 Task: Search the web image from the format image "White house".
Action: Mouse moved to (158, 62)
Screenshot: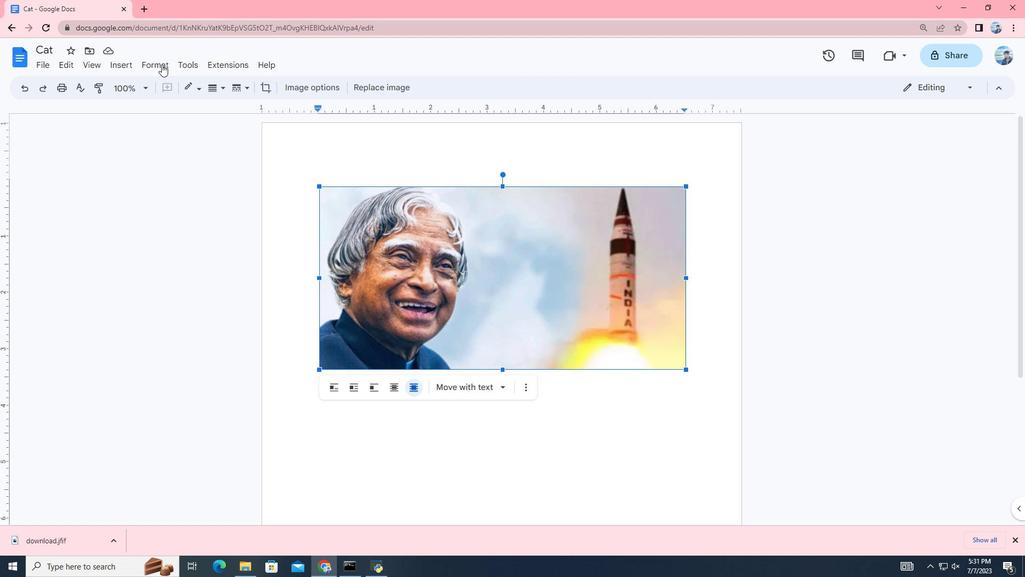 
Action: Mouse pressed left at (158, 62)
Screenshot: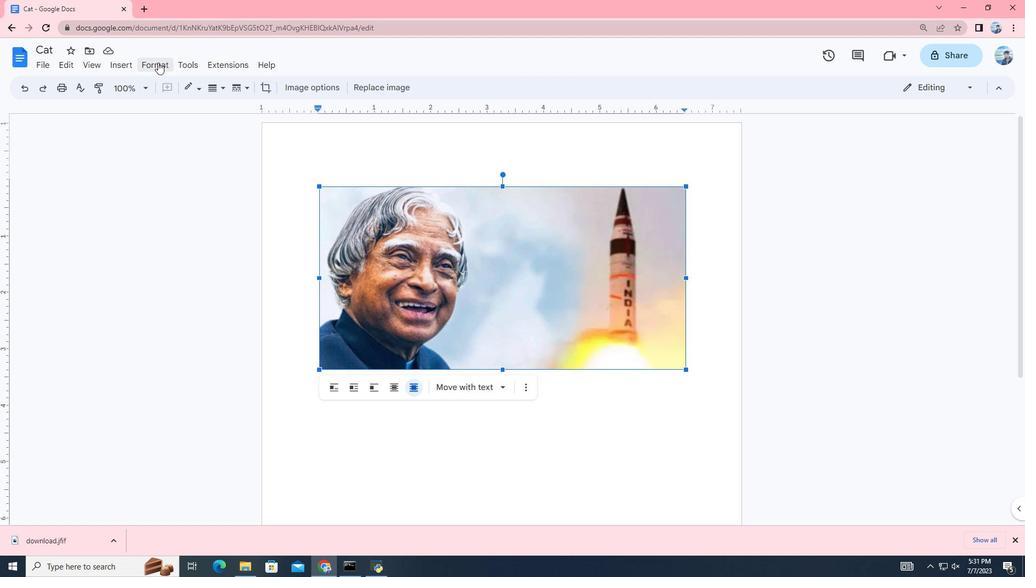 
Action: Mouse moved to (403, 309)
Screenshot: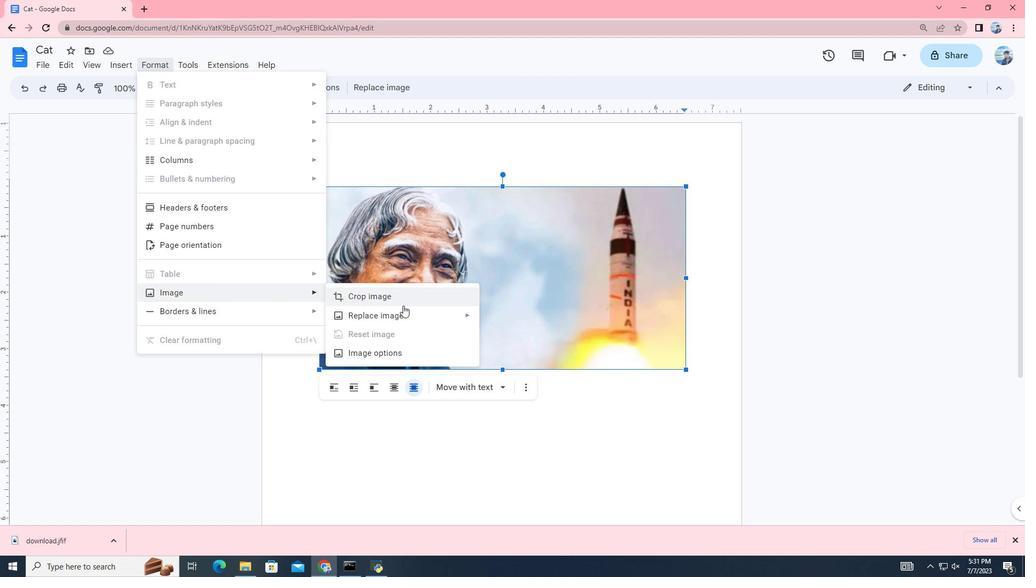 
Action: Mouse pressed left at (403, 309)
Screenshot: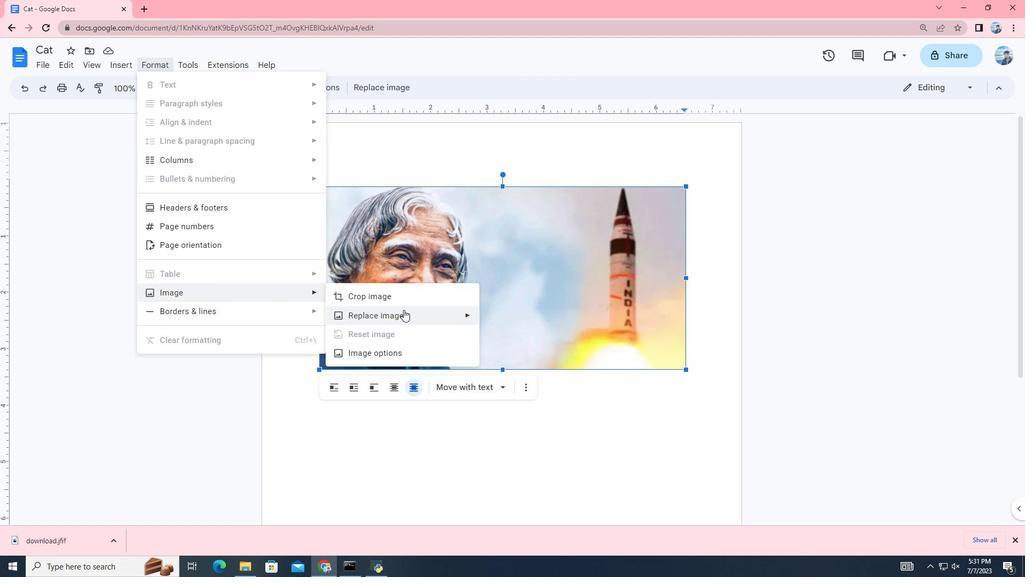 
Action: Mouse moved to (522, 333)
Screenshot: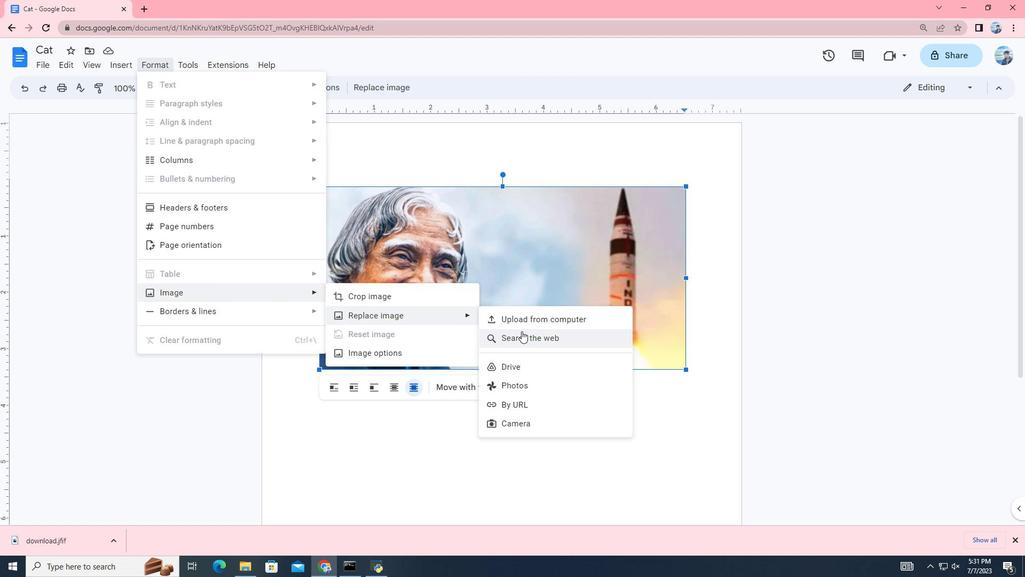 
Action: Mouse pressed left at (522, 333)
Screenshot: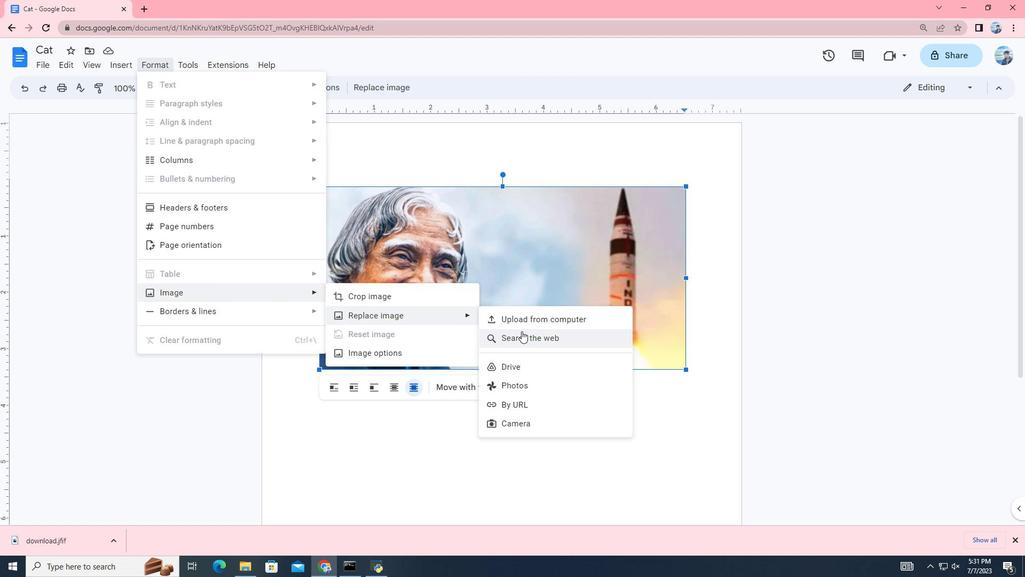 
Action: Mouse moved to (921, 101)
Screenshot: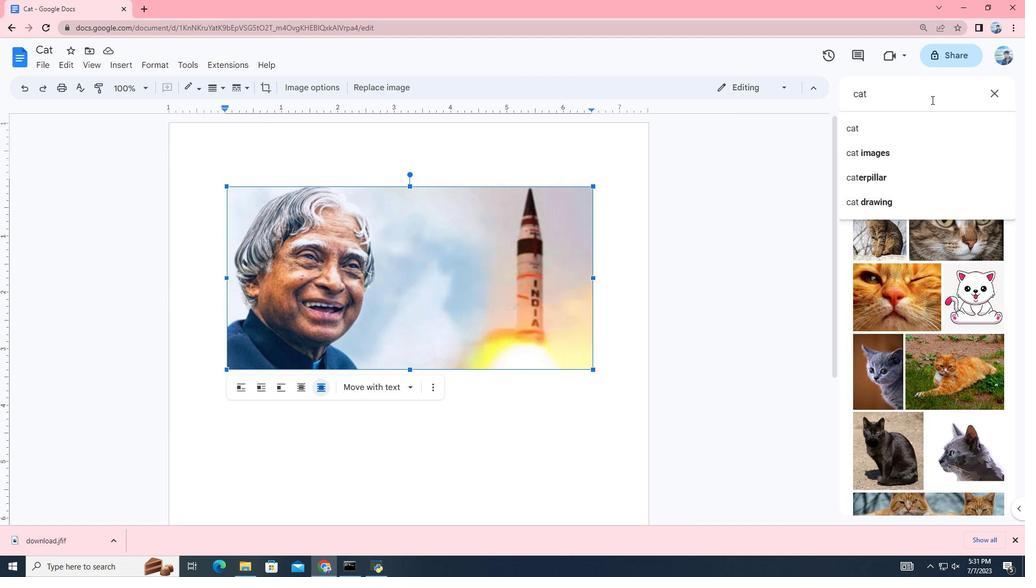 
Action: Key pressed <Key.backspace><Key.backspace><Key.backspace><Key.backspace><Key.backspace><Key.backspace><Key.backspace><Key.backspace><Key.backspace><Key.backspace>
Screenshot: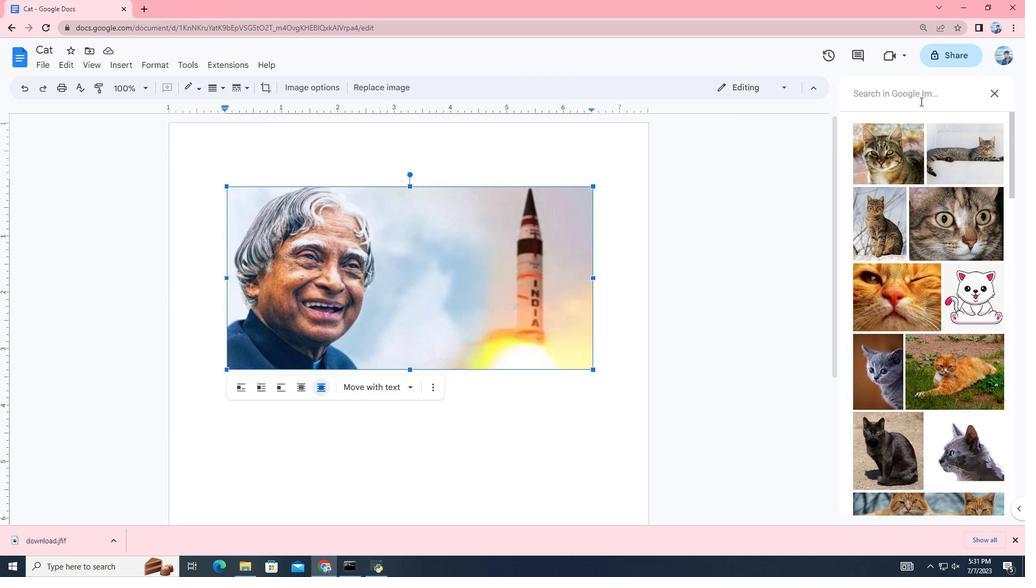 
Action: Mouse moved to (921, 102)
Screenshot: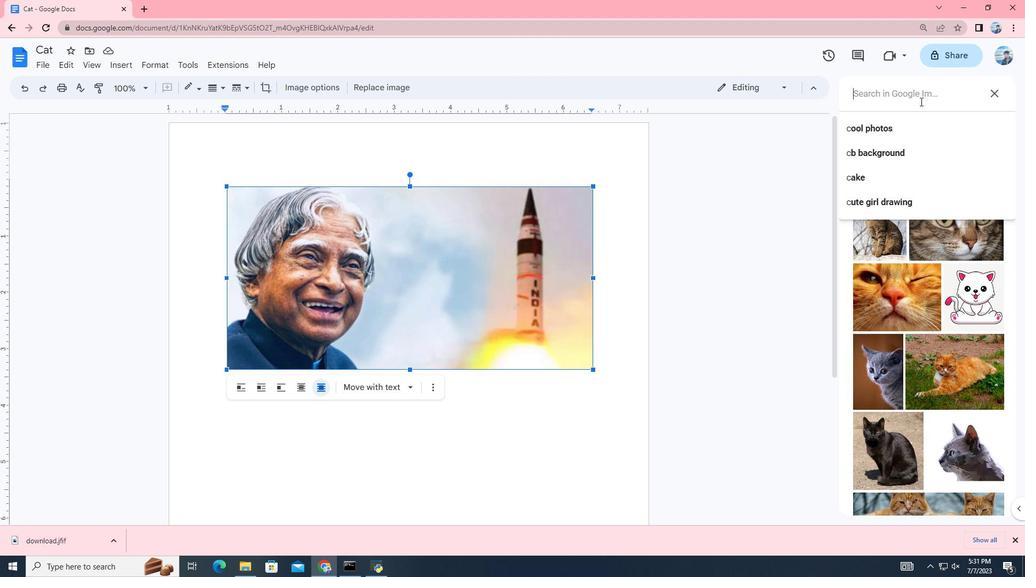 
Action: Key pressed <Key.shift>White<Key.space>house<Key.enter>
Screenshot: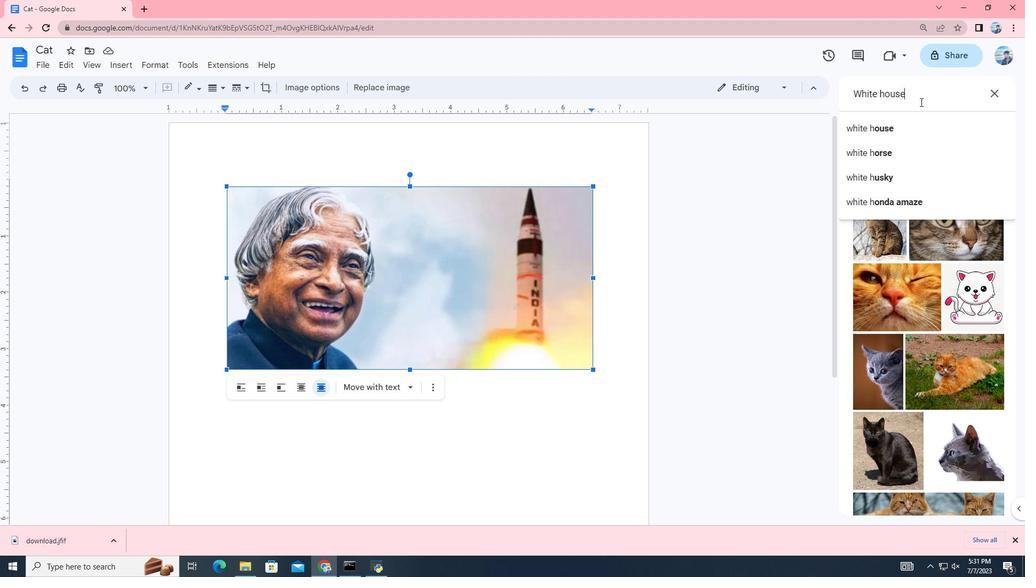 
Action: Mouse moved to (944, 171)
Screenshot: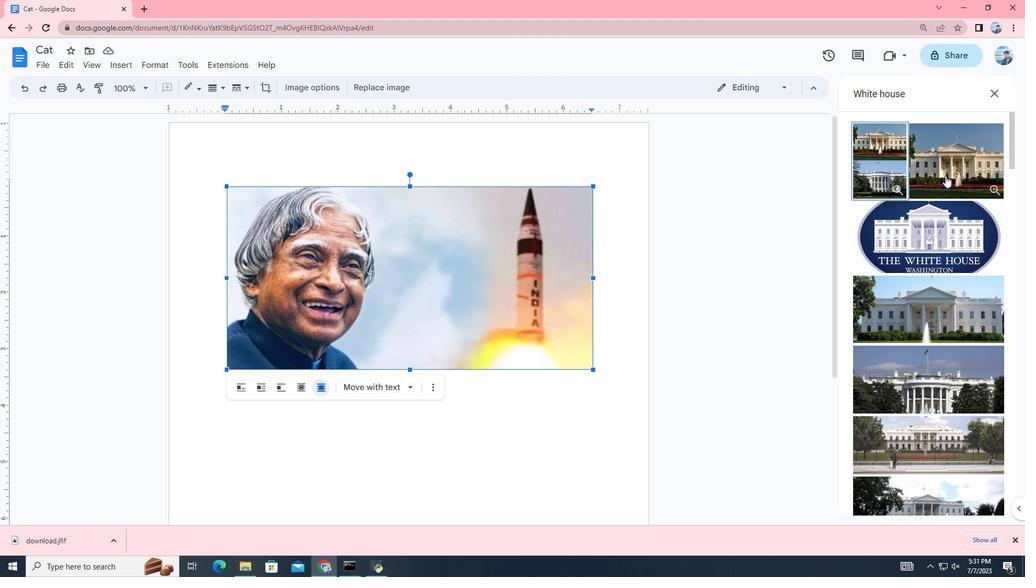 
Action: Mouse pressed left at (944, 171)
Screenshot: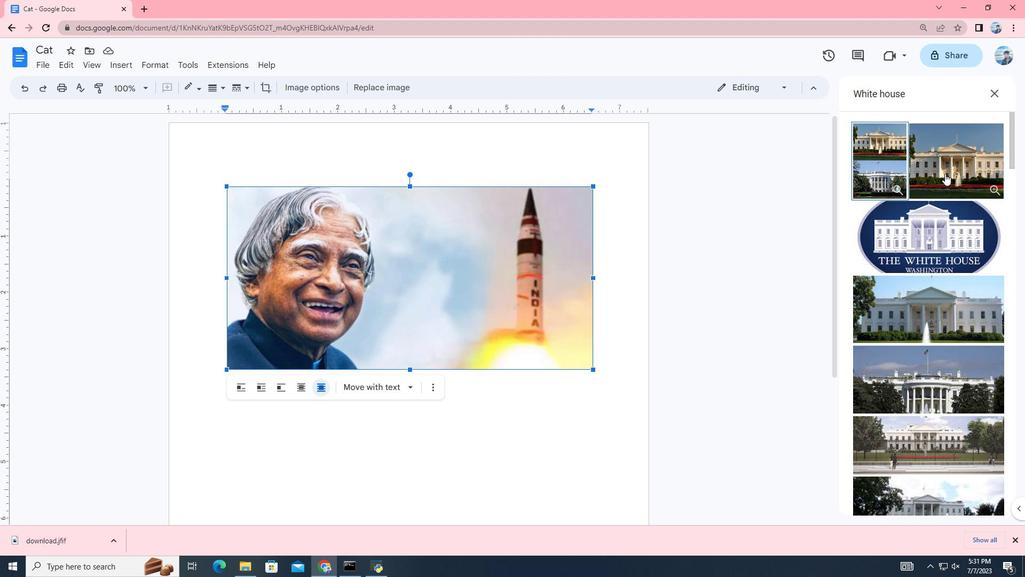 
Action: Mouse moved to (969, 500)
Screenshot: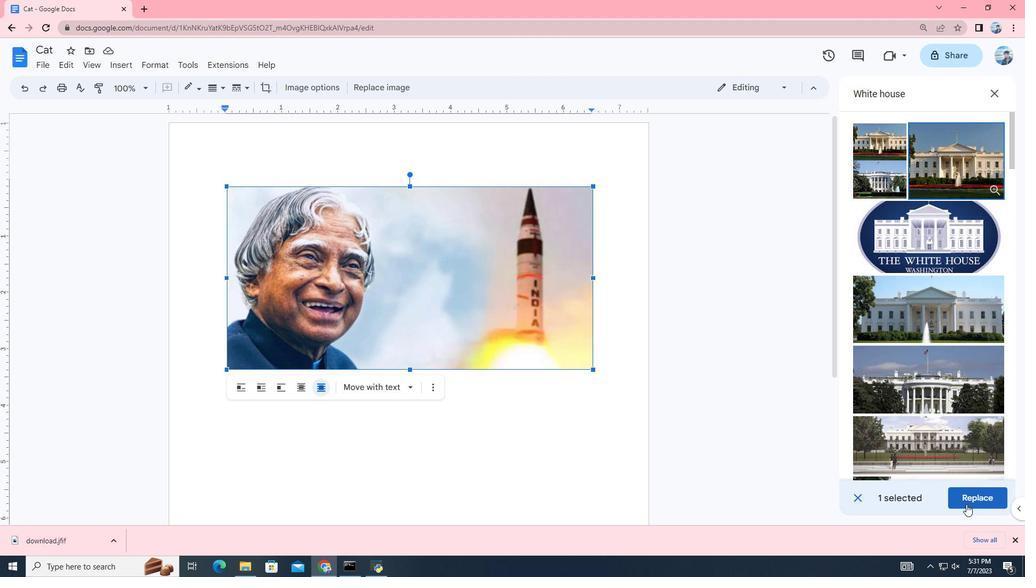 
Action: Mouse pressed left at (969, 500)
Screenshot: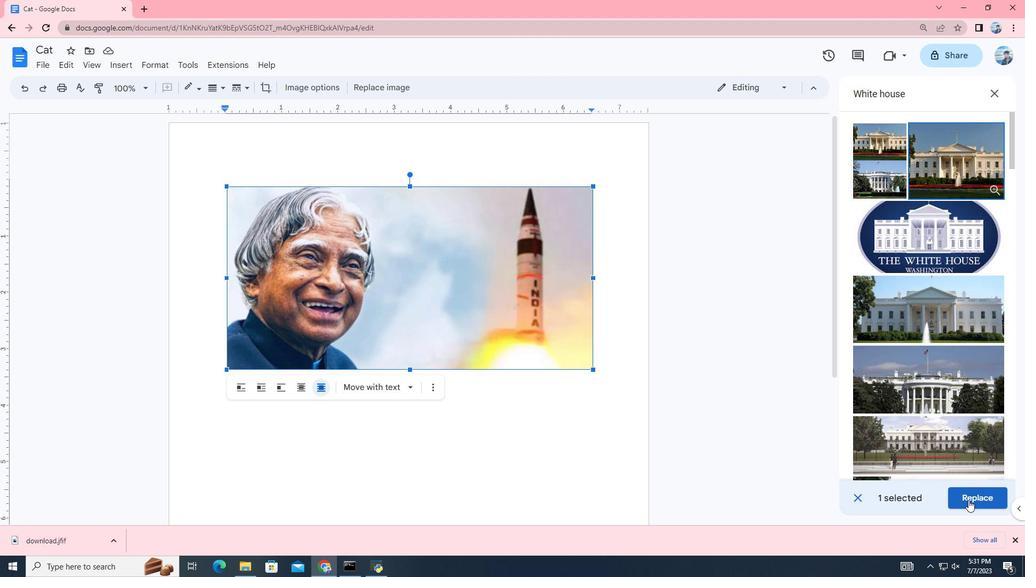 
Action: Mouse moved to (603, 432)
Screenshot: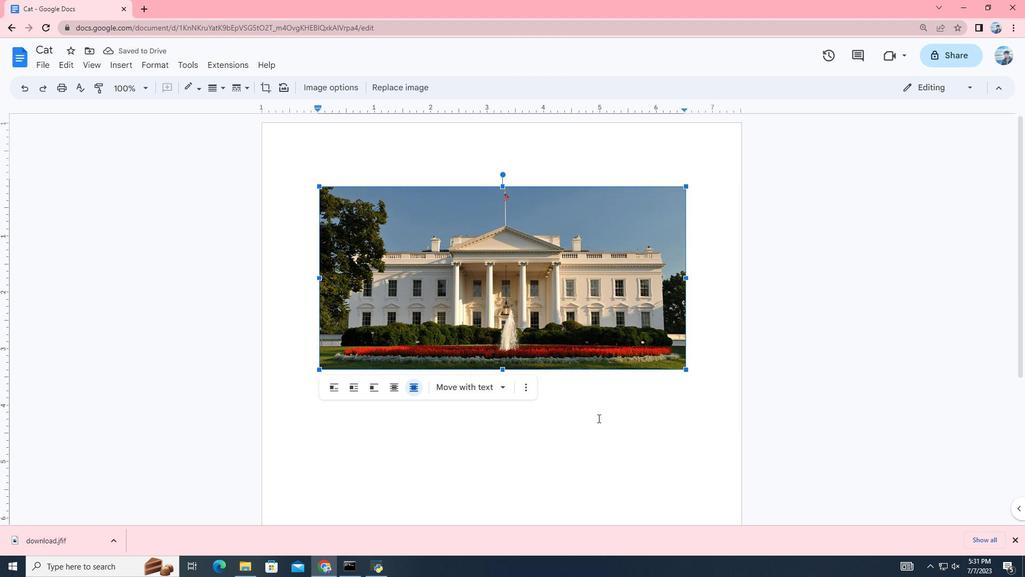 
Action: Mouse pressed left at (603, 432)
Screenshot: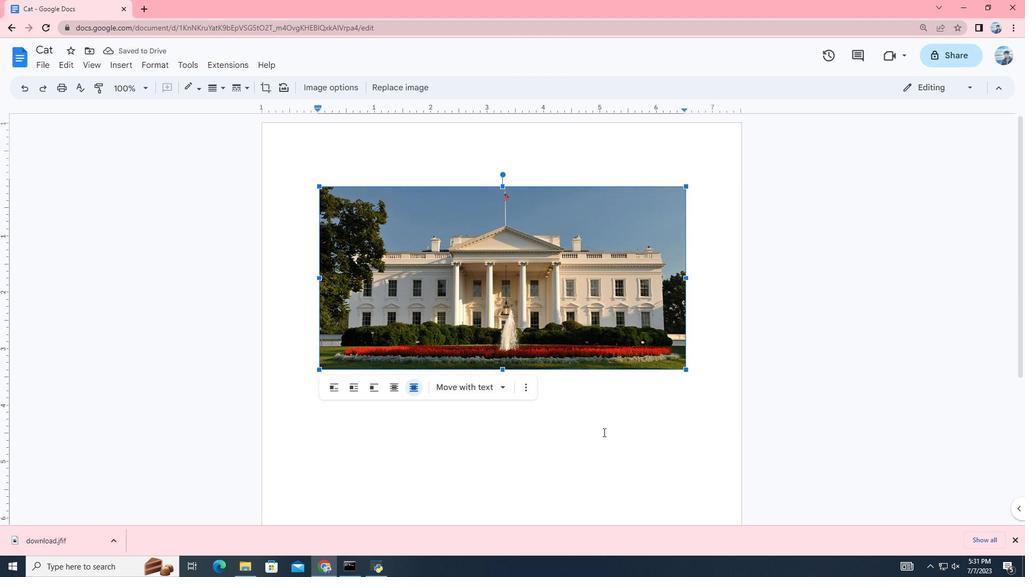 
